 Task: Create a sub task Release to Production / Go Live for the task  Create a feature for users to save content for later viewing in the project VantageTech , assign it to team member softage.6@softage.net and update the status of the sub task to  Off Track , set the priority of the sub task to High.
Action: Mouse moved to (42, 304)
Screenshot: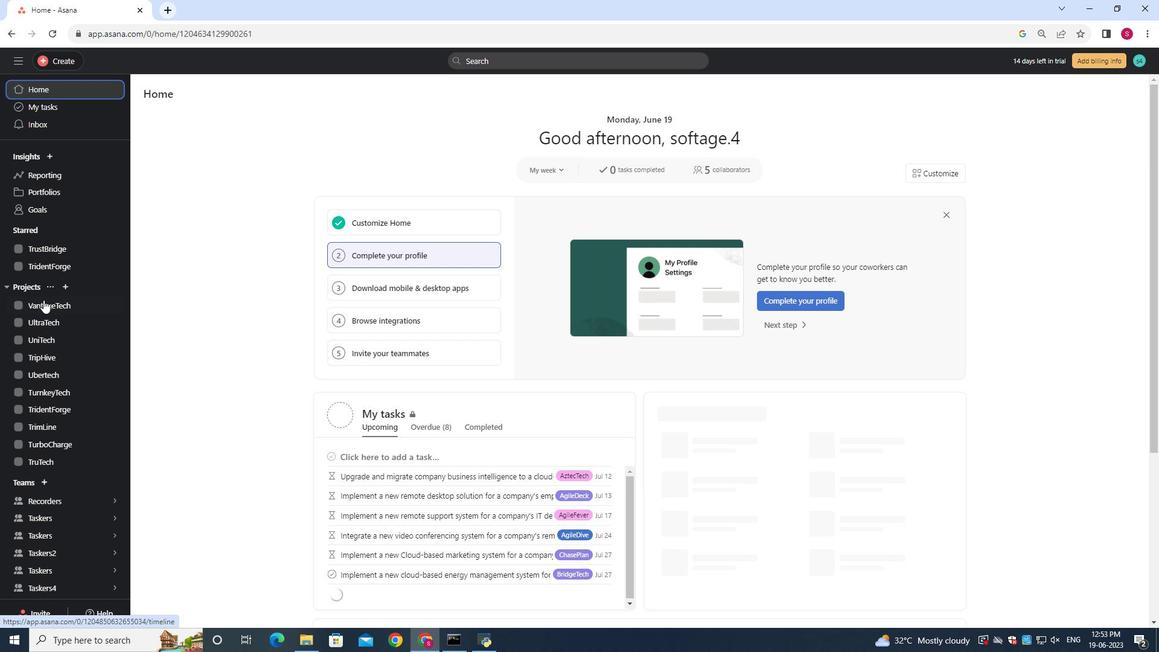 
Action: Mouse pressed left at (42, 304)
Screenshot: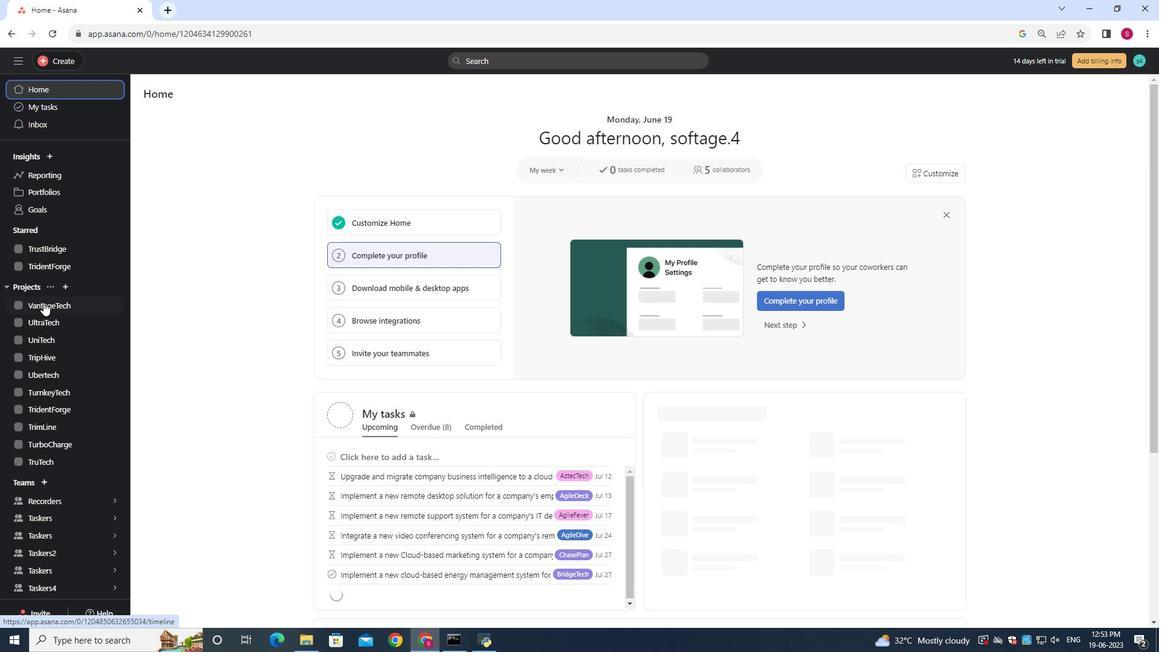 
Action: Mouse moved to (416, 268)
Screenshot: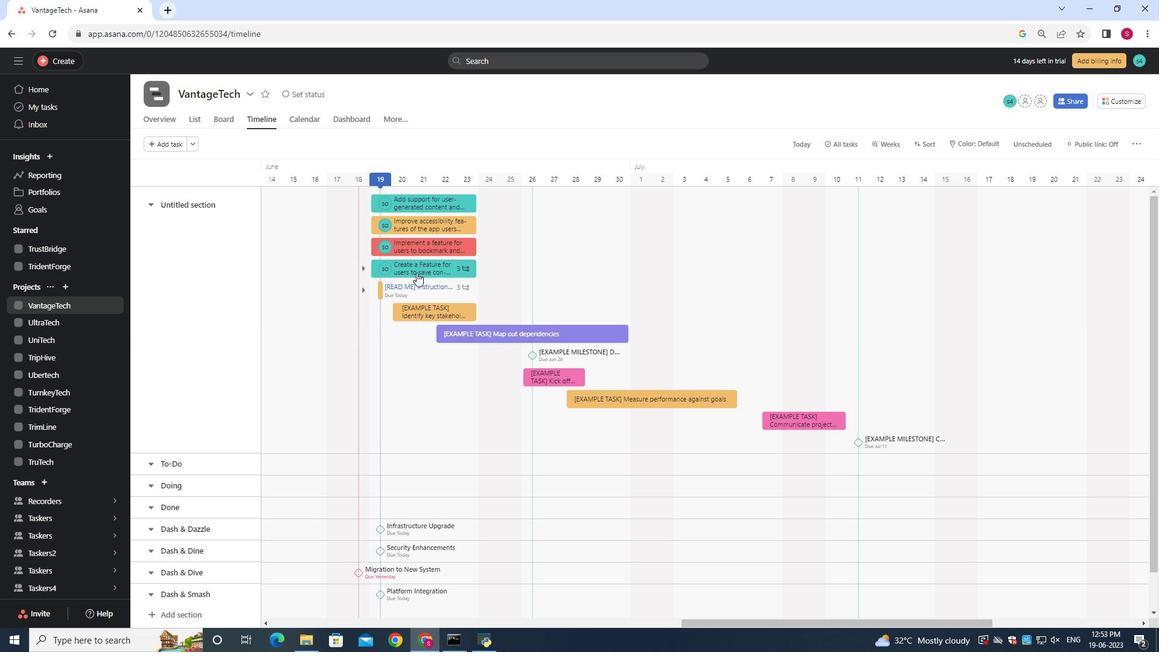 
Action: Mouse pressed left at (416, 268)
Screenshot: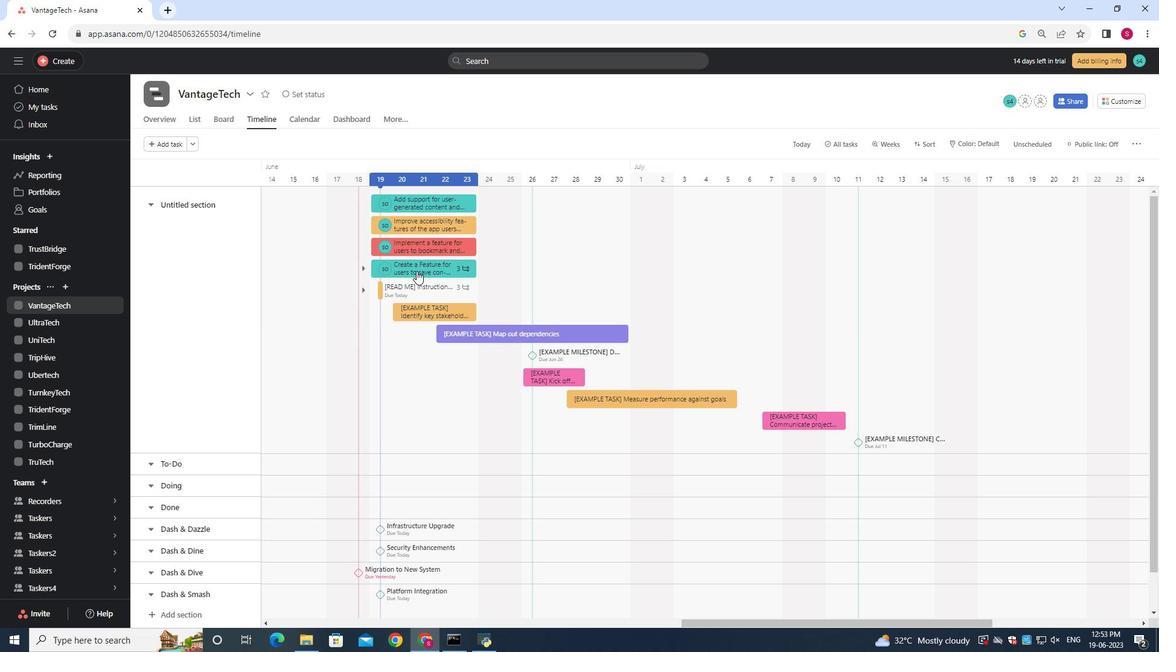
Action: Mouse moved to (882, 388)
Screenshot: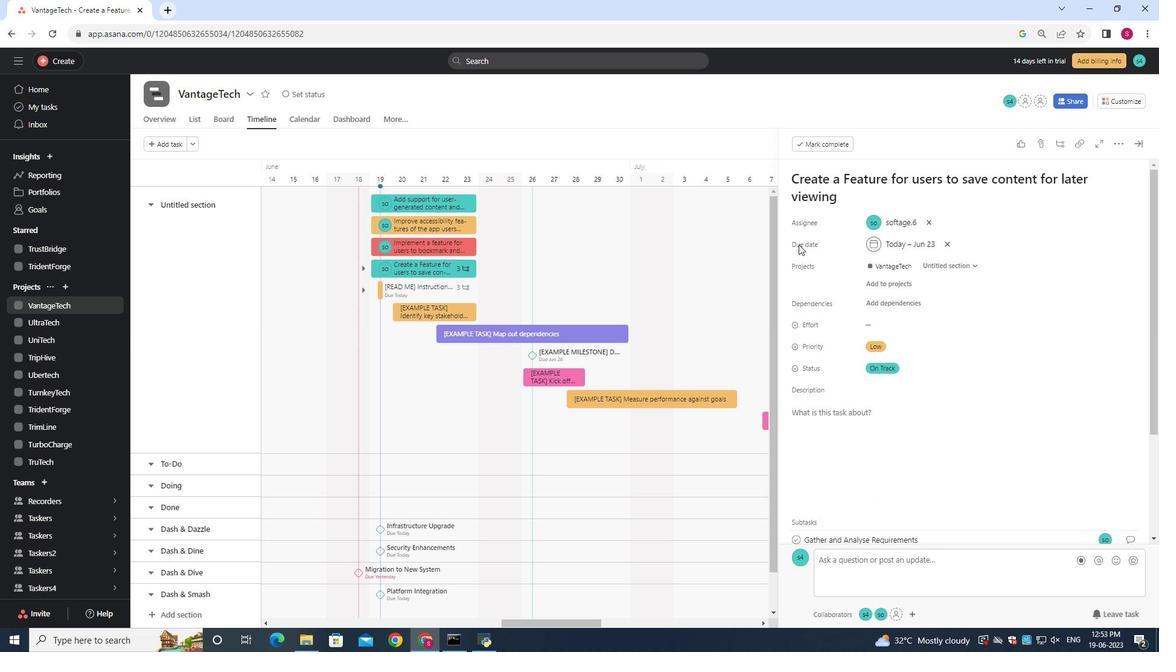 
Action: Mouse scrolled (882, 387) with delta (0, 0)
Screenshot: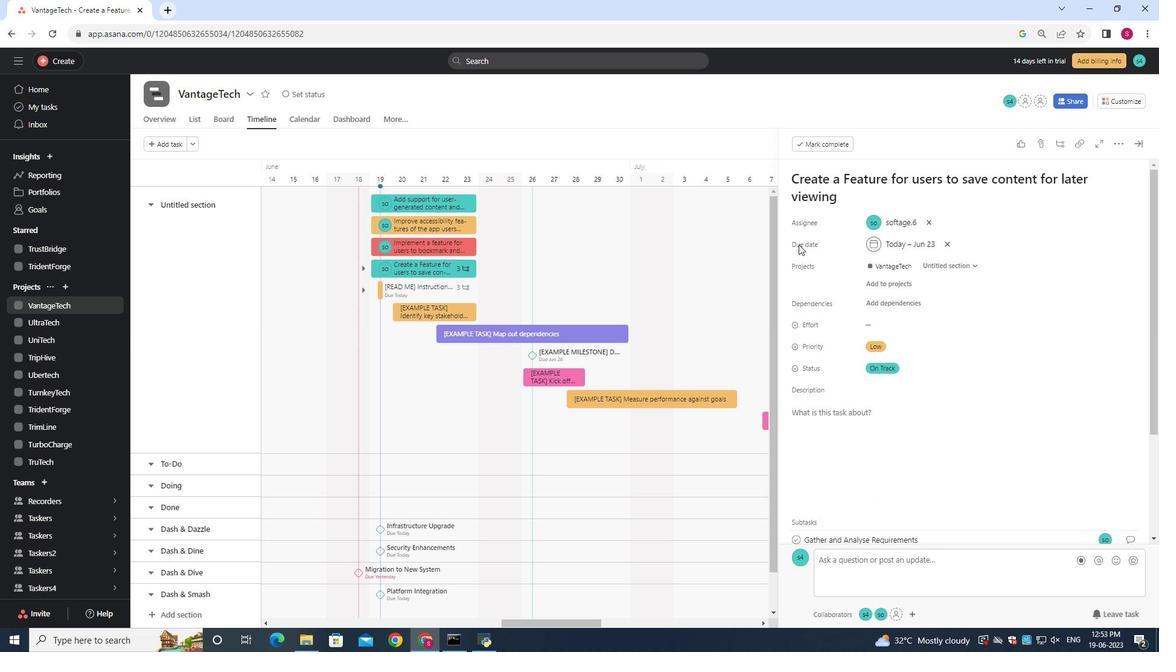 
Action: Mouse moved to (886, 398)
Screenshot: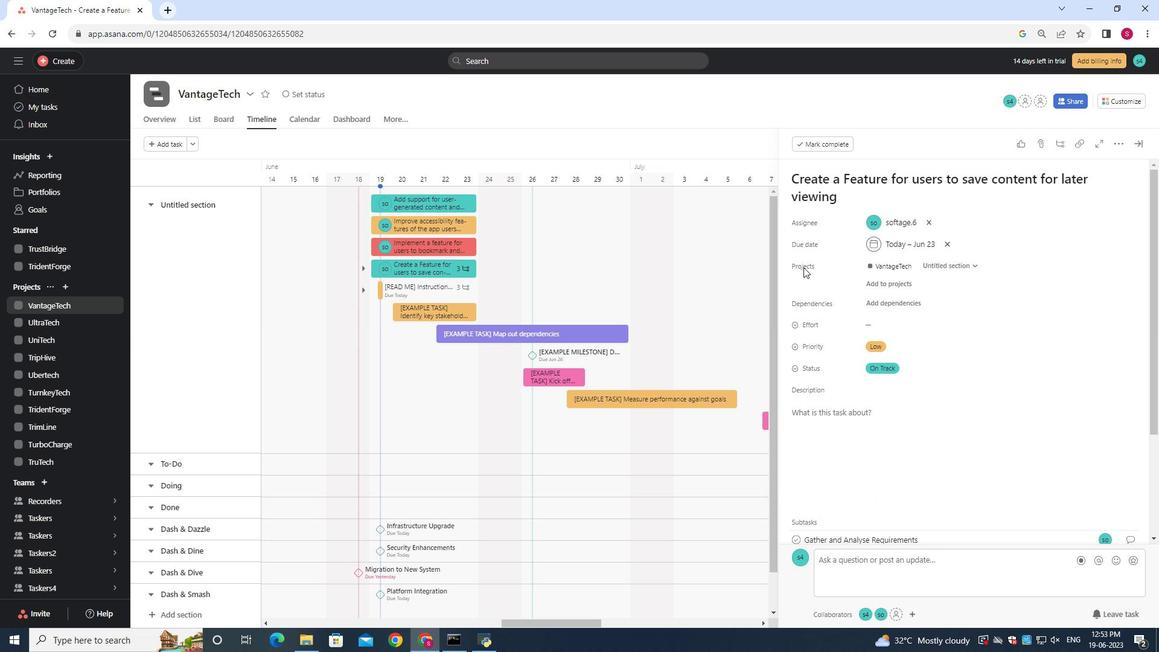 
Action: Mouse scrolled (885, 396) with delta (0, 0)
Screenshot: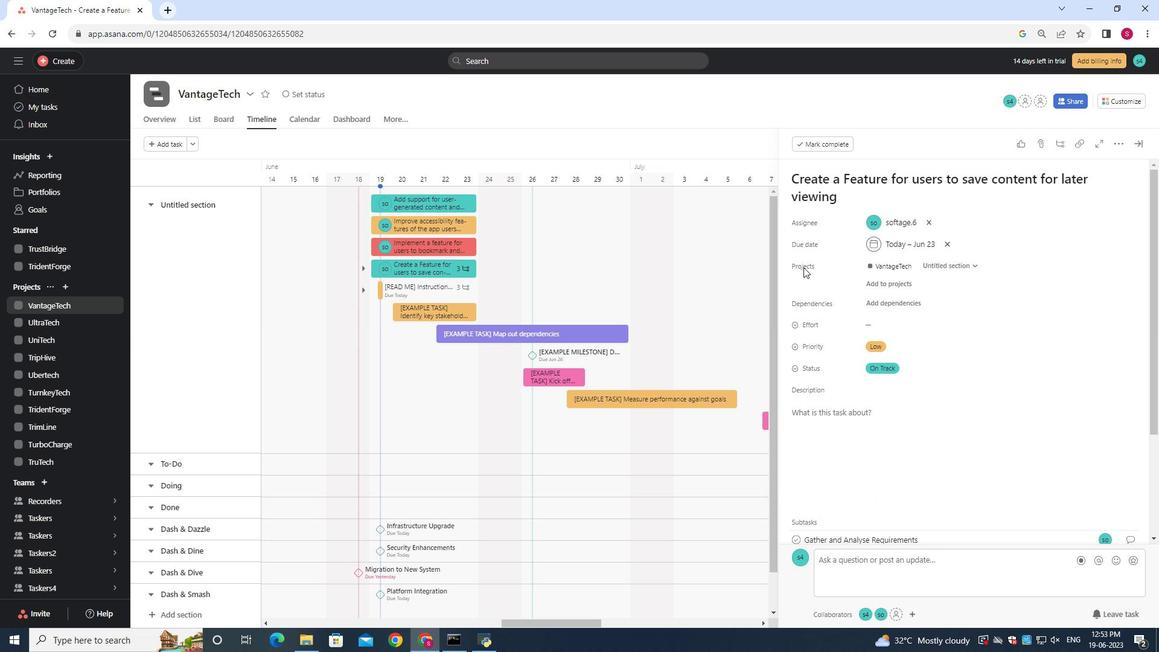 
Action: Mouse moved to (886, 398)
Screenshot: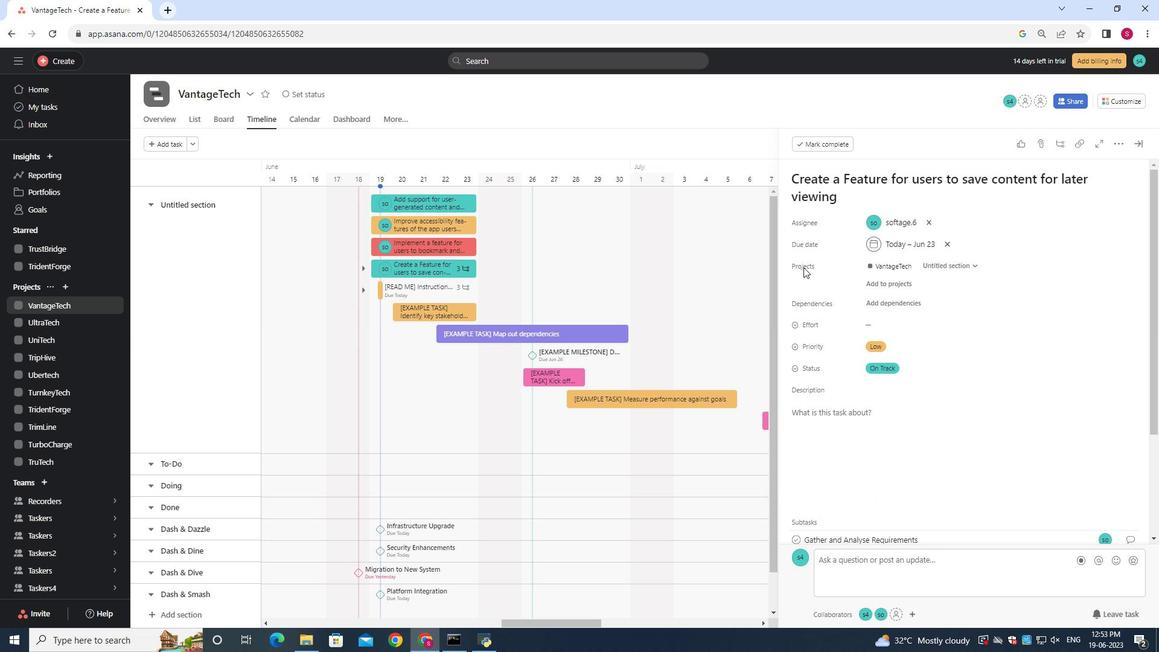 
Action: Mouse scrolled (886, 397) with delta (0, 0)
Screenshot: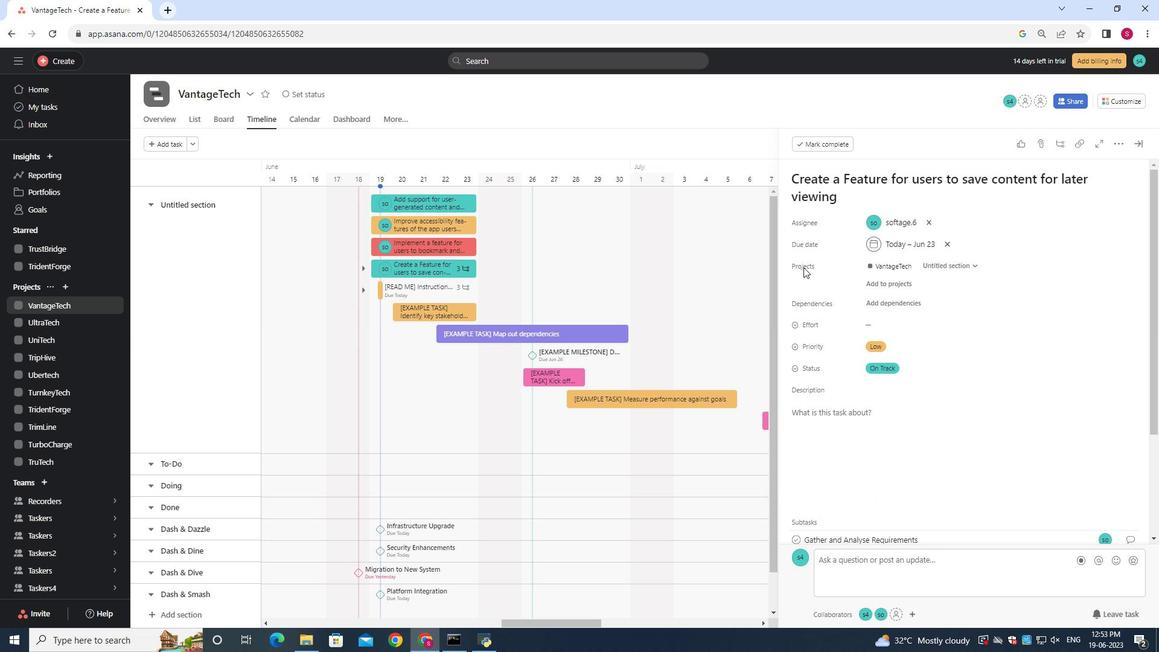 
Action: Mouse moved to (893, 404)
Screenshot: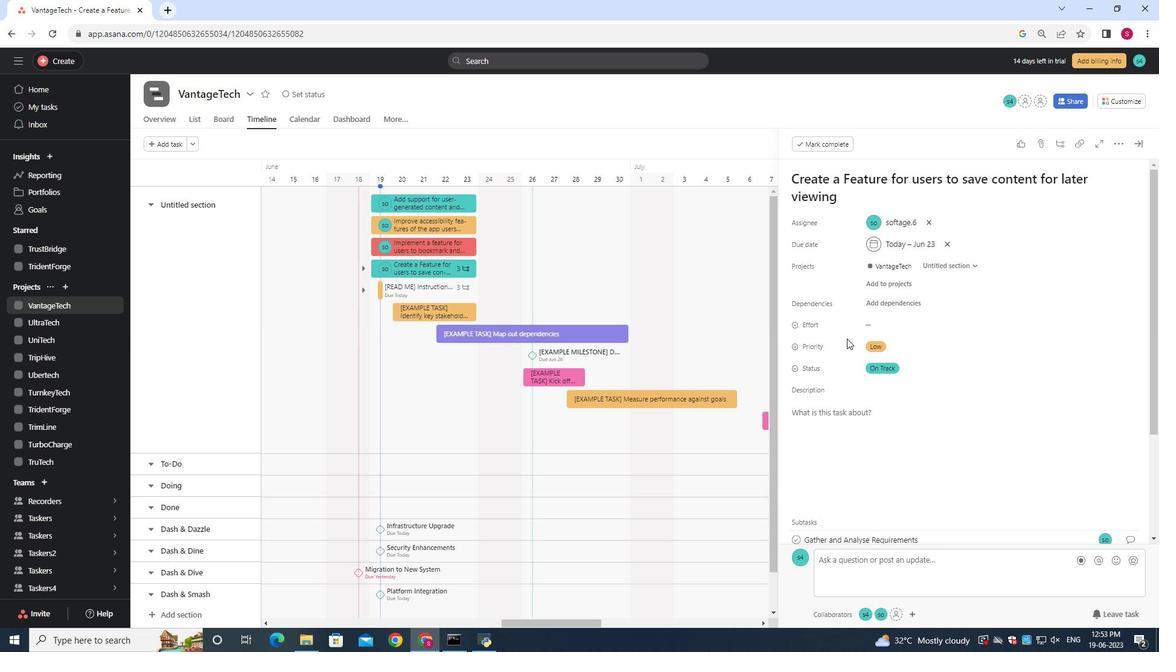 
Action: Mouse scrolled (886, 396) with delta (0, -1)
Screenshot: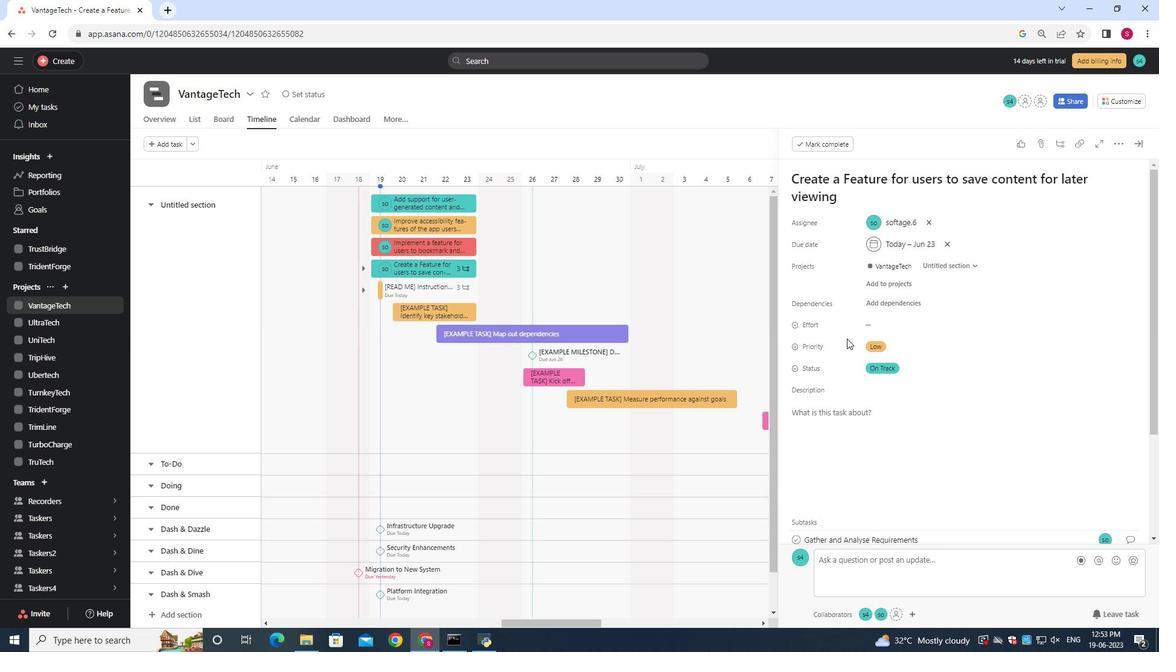
Action: Mouse moved to (810, 456)
Screenshot: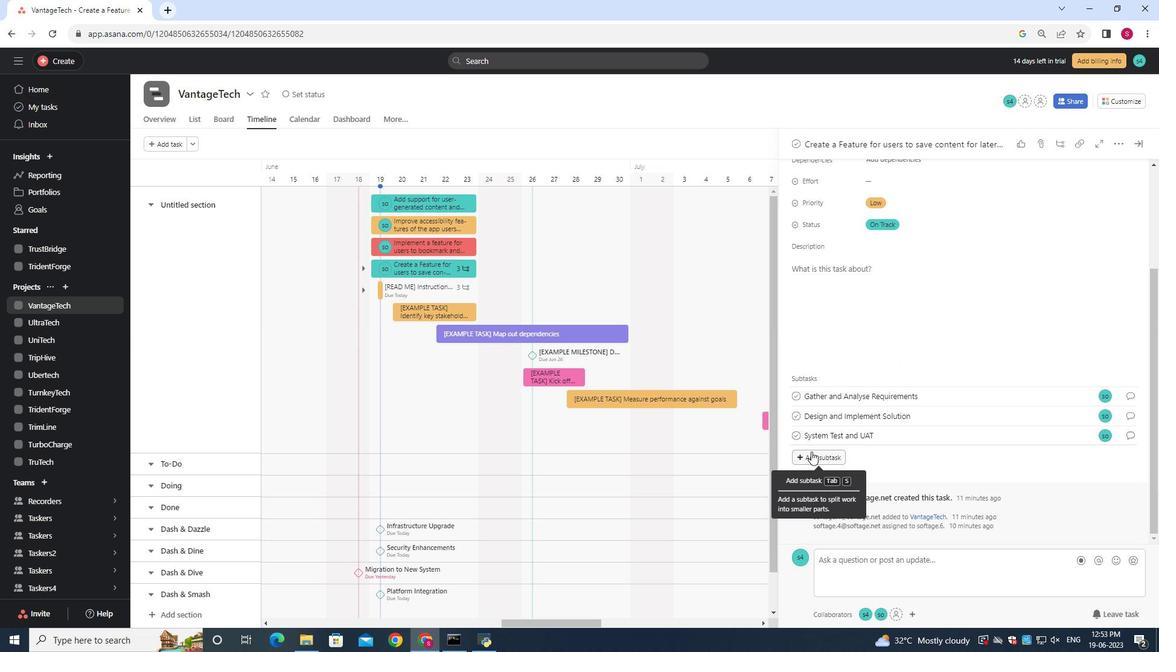 
Action: Mouse pressed left at (810, 456)
Screenshot: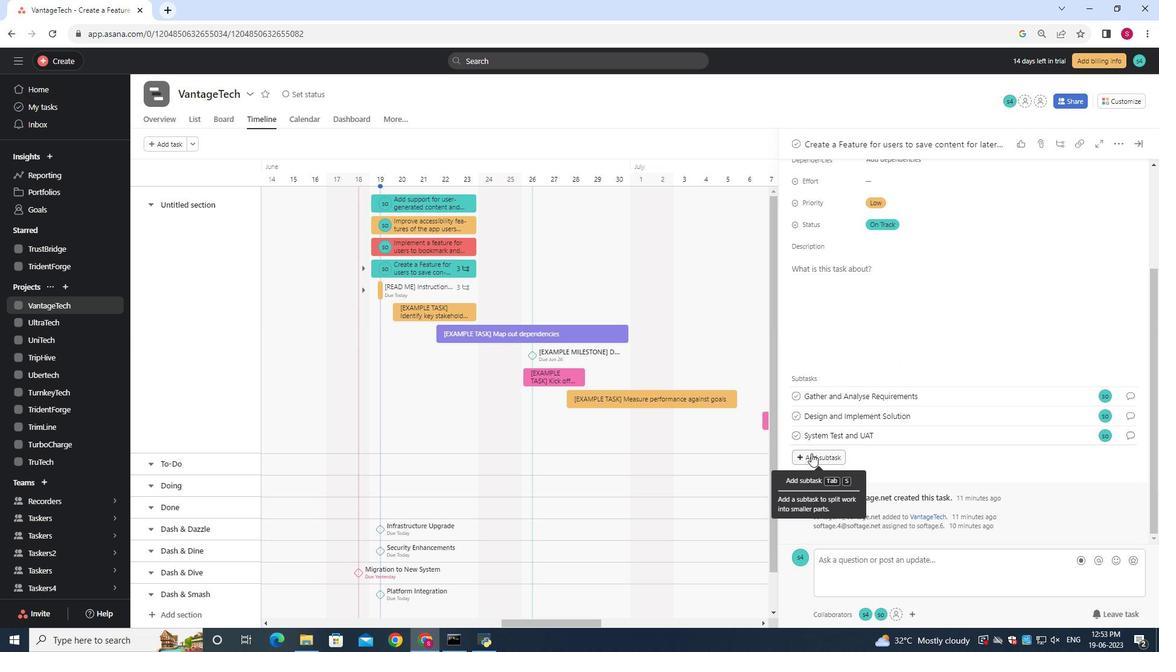 
Action: Mouse moved to (809, 456)
Screenshot: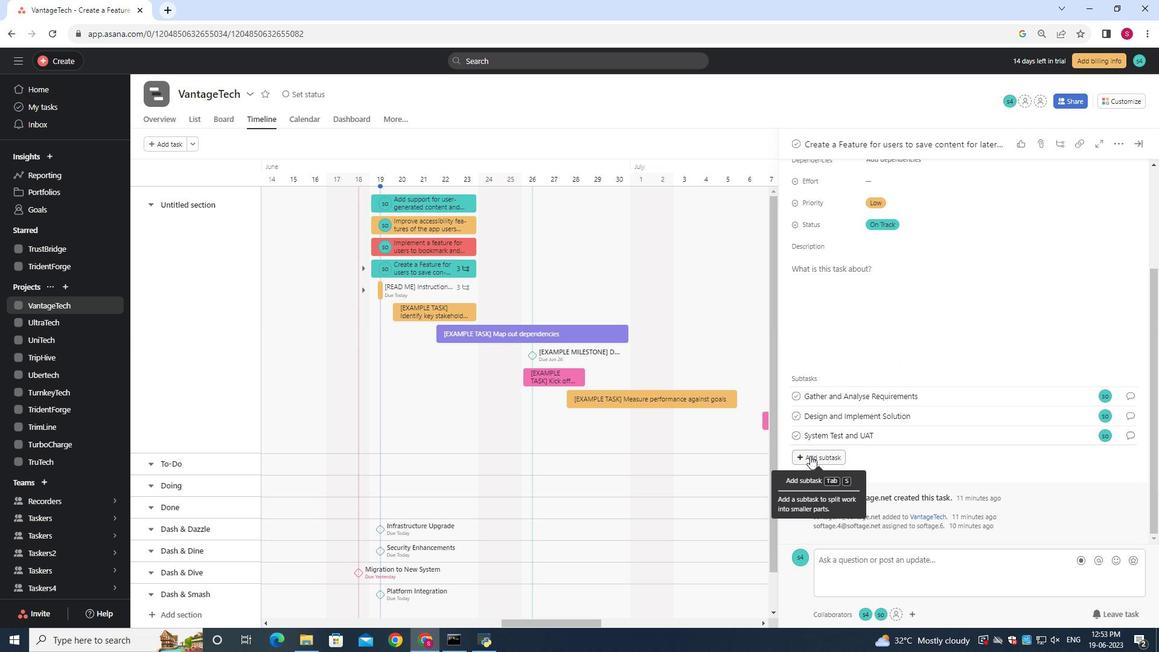 
Action: Key pressed <Key.shift><Key.shift><Key.shift><Key.shift><Key.shift><Key.shift><Key.shift><Key.shift><Key.shift><Key.shift>Release<Key.space><Key.shift>to<Key.space><Key.shift><Key.shift><Key.shift><Key.backspace><Key.backspace><Key.backspace><Key.backspace><Key.backspace><Key.backspace><Key.backspace><Key.backspace><Key.backspace>lease<Key.space><Key.shift>to<Key.space><Key.shift><Key.shift><Key.shift><Key.shift><Key.shift><Key.shift><Key.shift><Key.shift><Key.shift><Key.shift><Key.shift><Key.shift><Key.shift><Key.shift><Key.shift><Key.shift><Key.shift>Production<Key.space><Key.shift><Key.shift><Key.shift><Key.shift>/<Key.shift><Key.shift><Key.shift><Key.shift><Key.space><Key.shift>Go<Key.space><Key.shift>Live
Screenshot: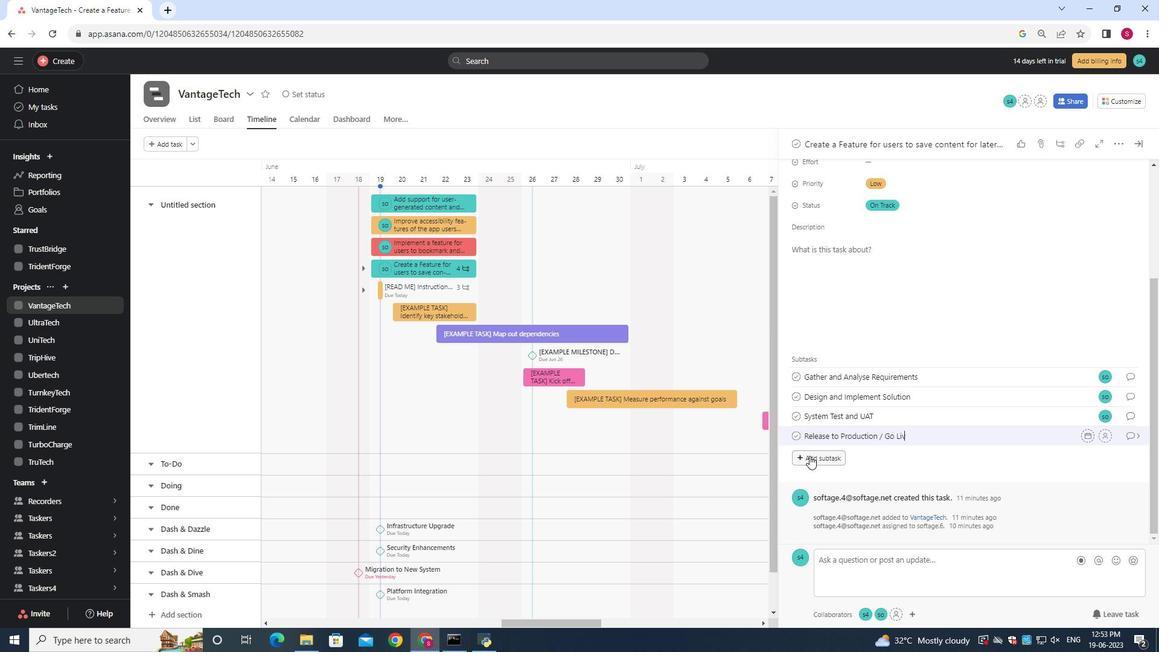
Action: Mouse moved to (1110, 437)
Screenshot: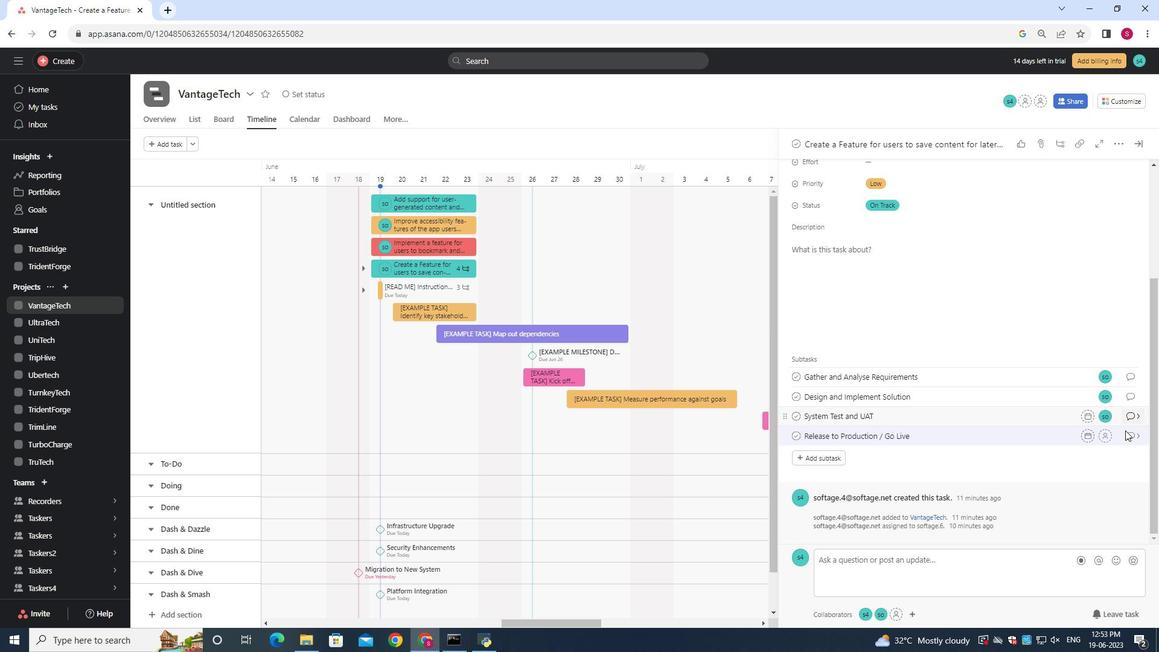 
Action: Mouse pressed left at (1110, 437)
Screenshot: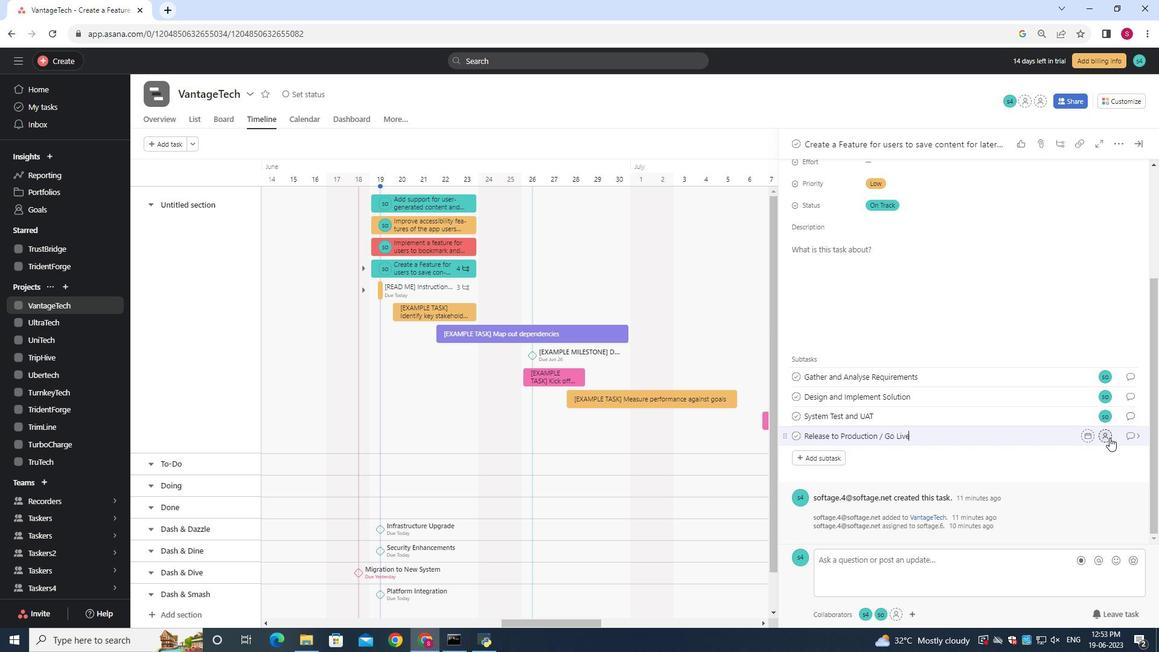 
Action: Key pressed softage.
Screenshot: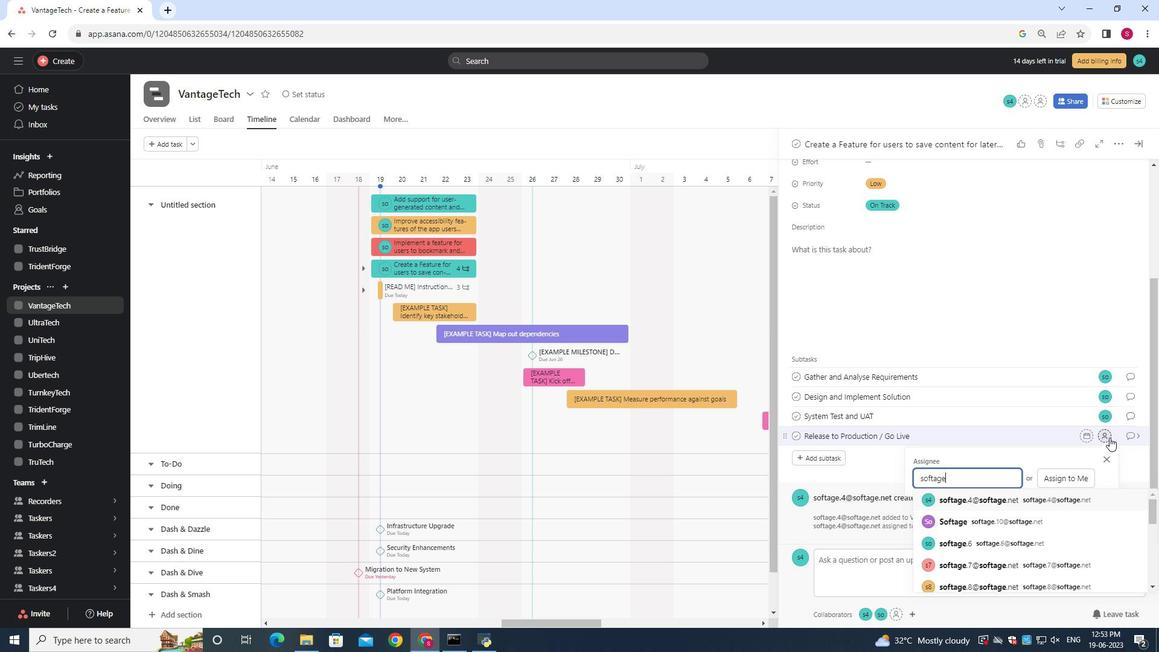 
Action: Mouse moved to (1032, 432)
Screenshot: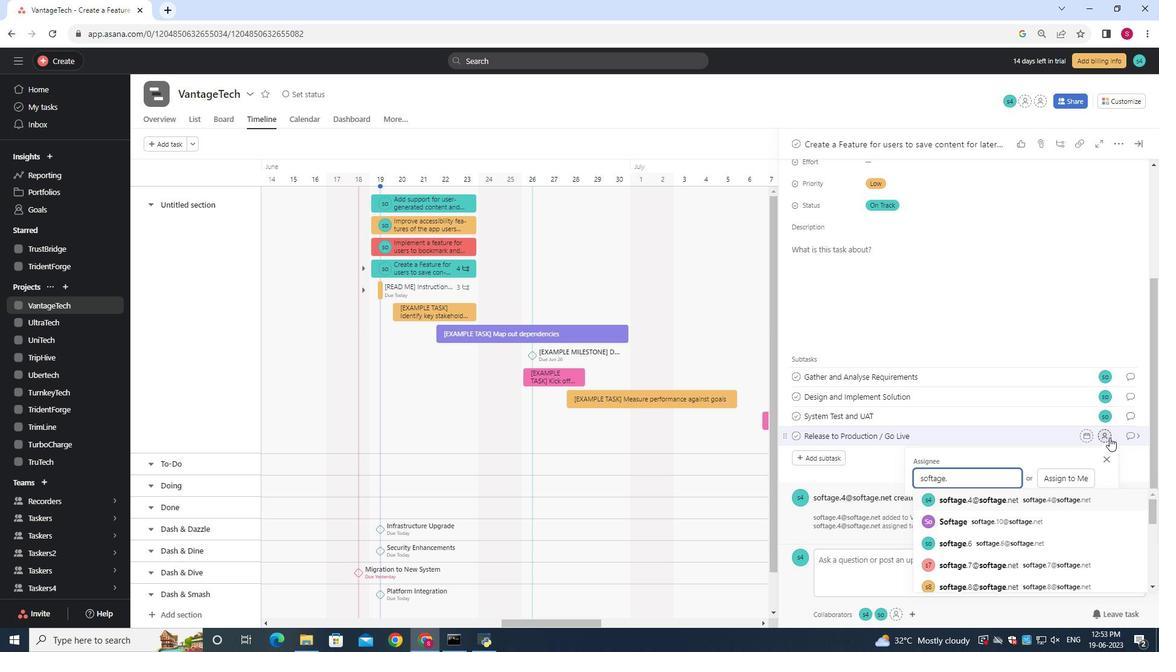 
Action: Key pressed 6<Key.shift>@softage.net
Screenshot: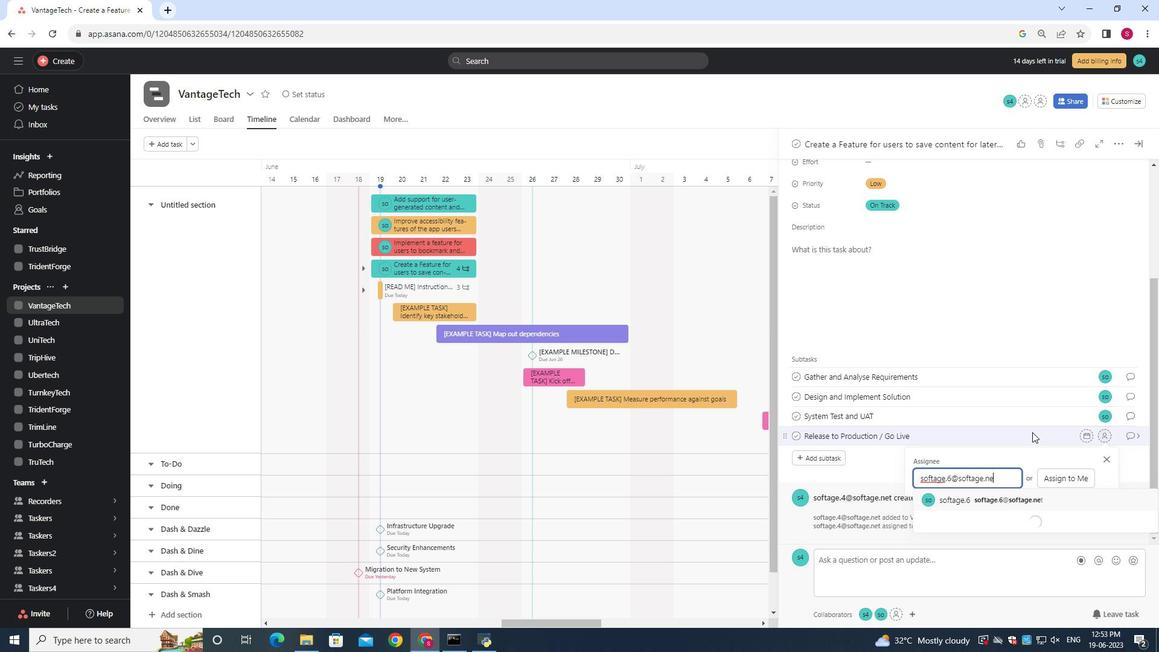 
Action: Mouse moved to (992, 498)
Screenshot: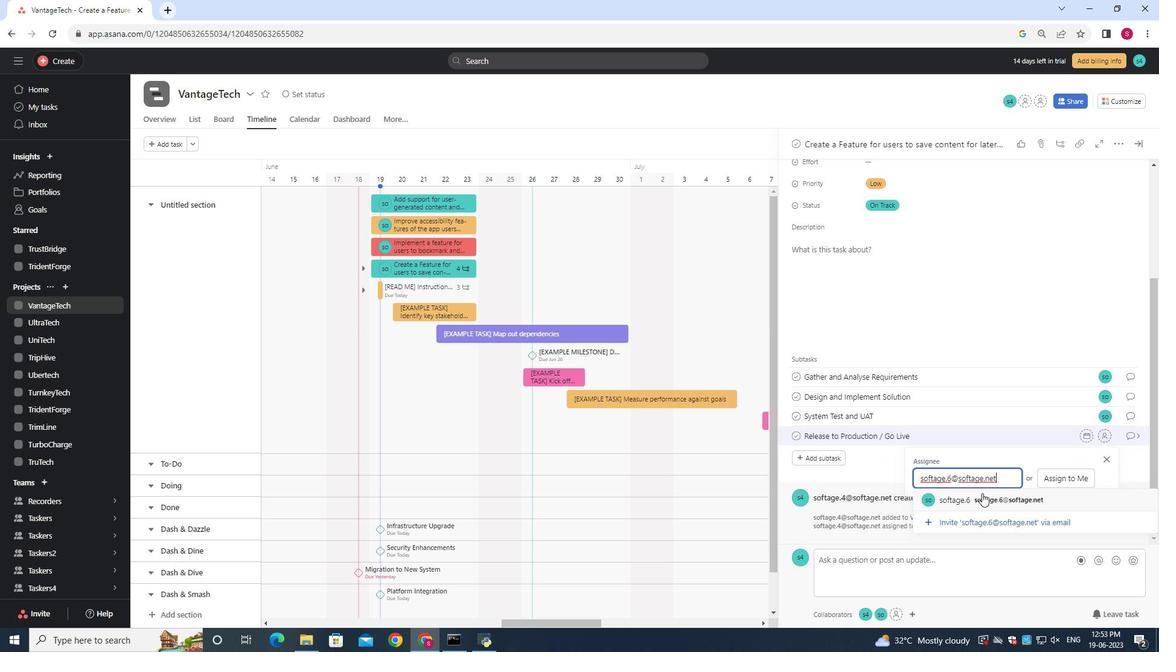 
Action: Mouse pressed left at (992, 498)
Screenshot: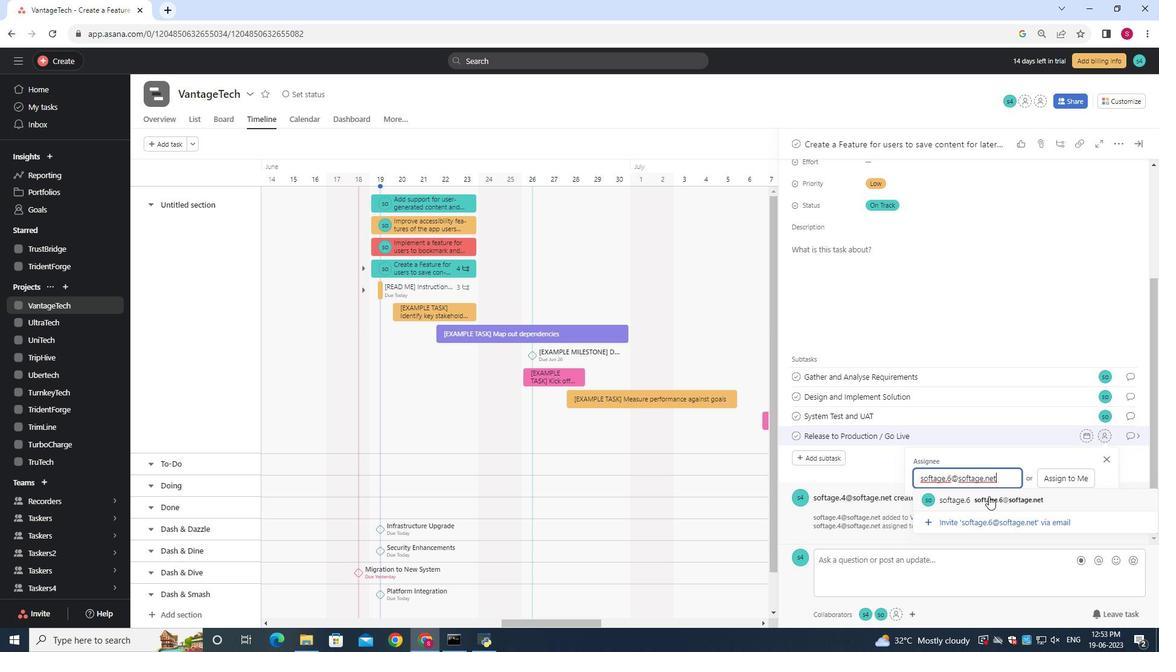 
Action: Mouse moved to (1126, 435)
Screenshot: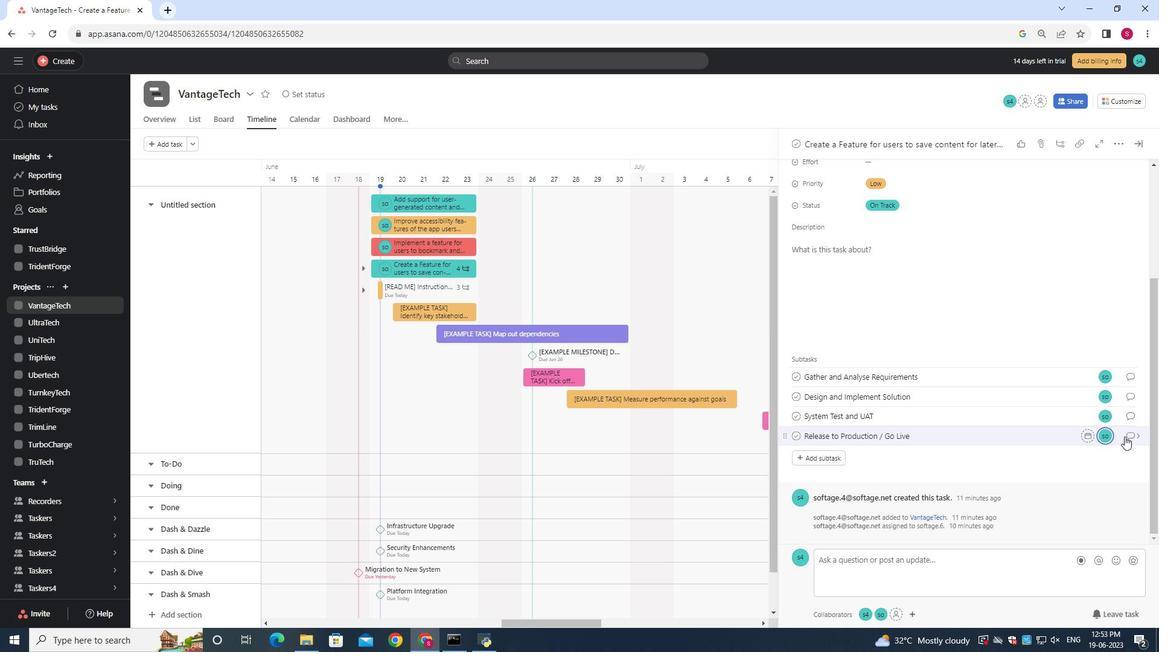 
Action: Mouse pressed left at (1126, 435)
Screenshot: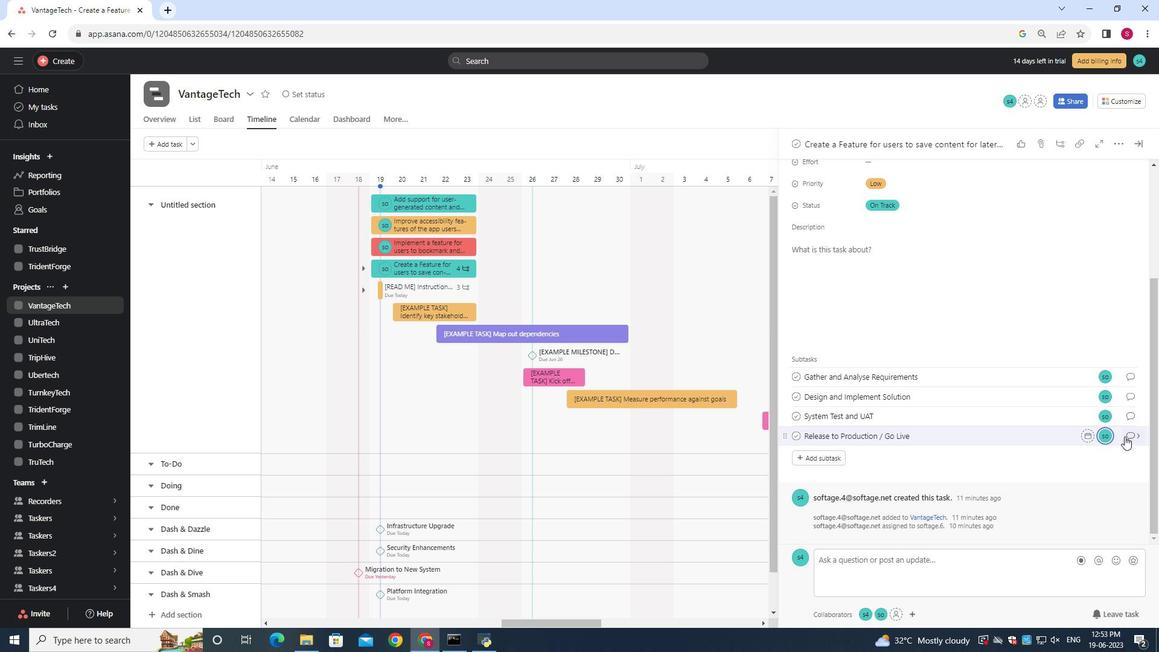 
Action: Mouse moved to (844, 291)
Screenshot: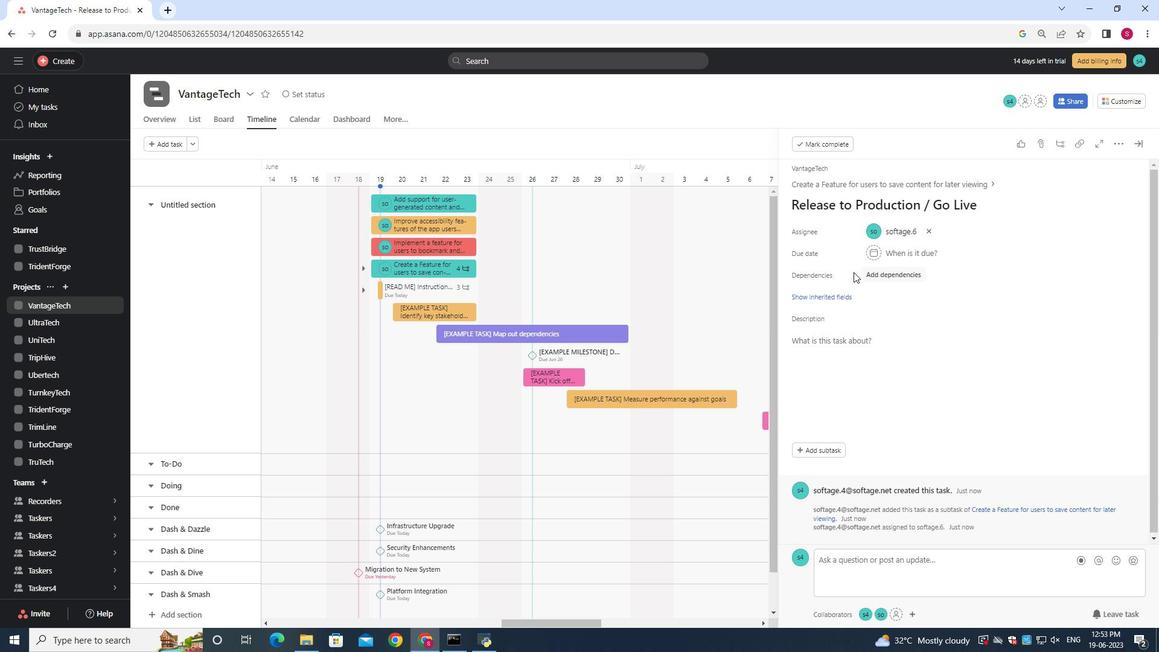 
Action: Mouse pressed left at (844, 291)
Screenshot: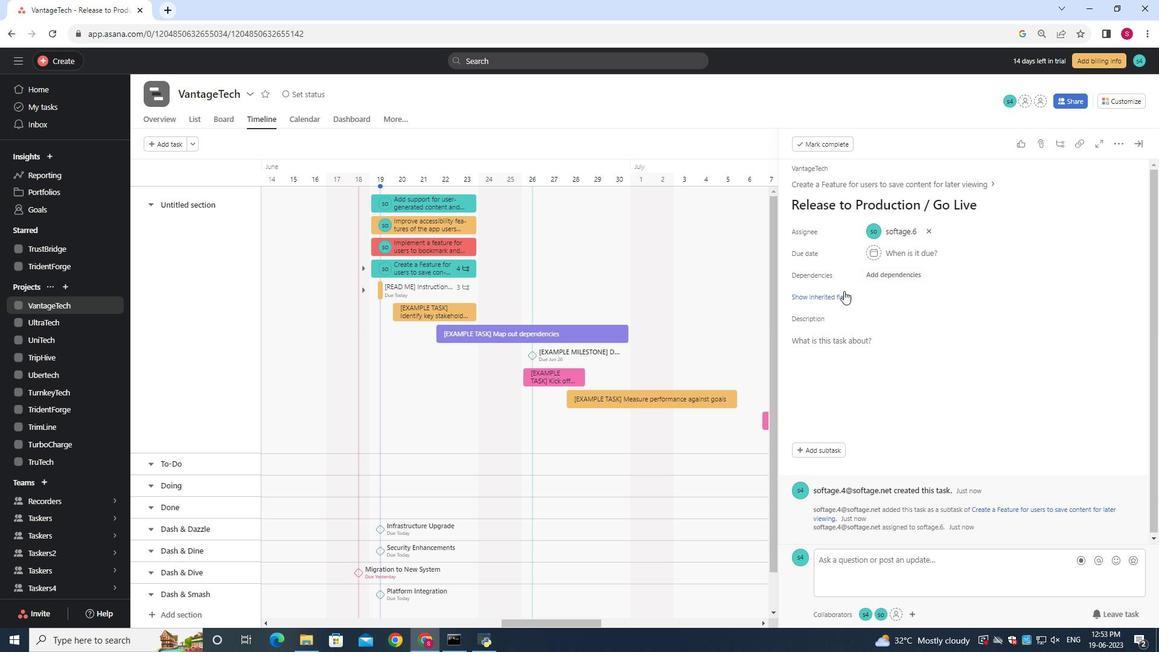 
Action: Mouse moved to (870, 367)
Screenshot: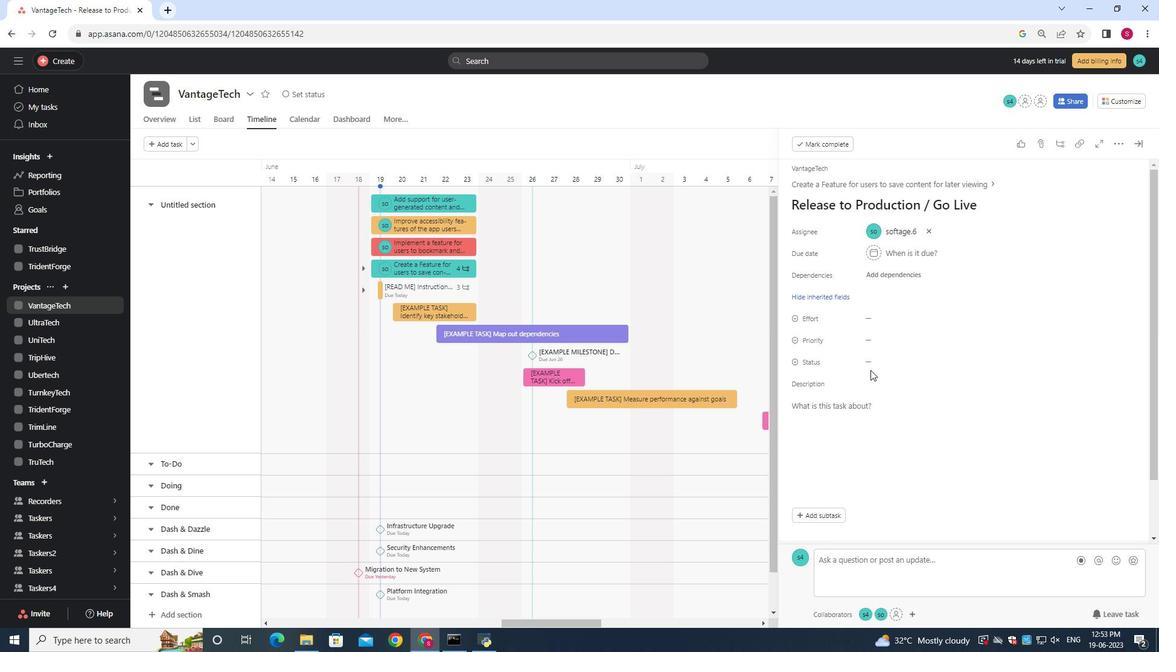 
Action: Mouse pressed left at (870, 367)
Screenshot: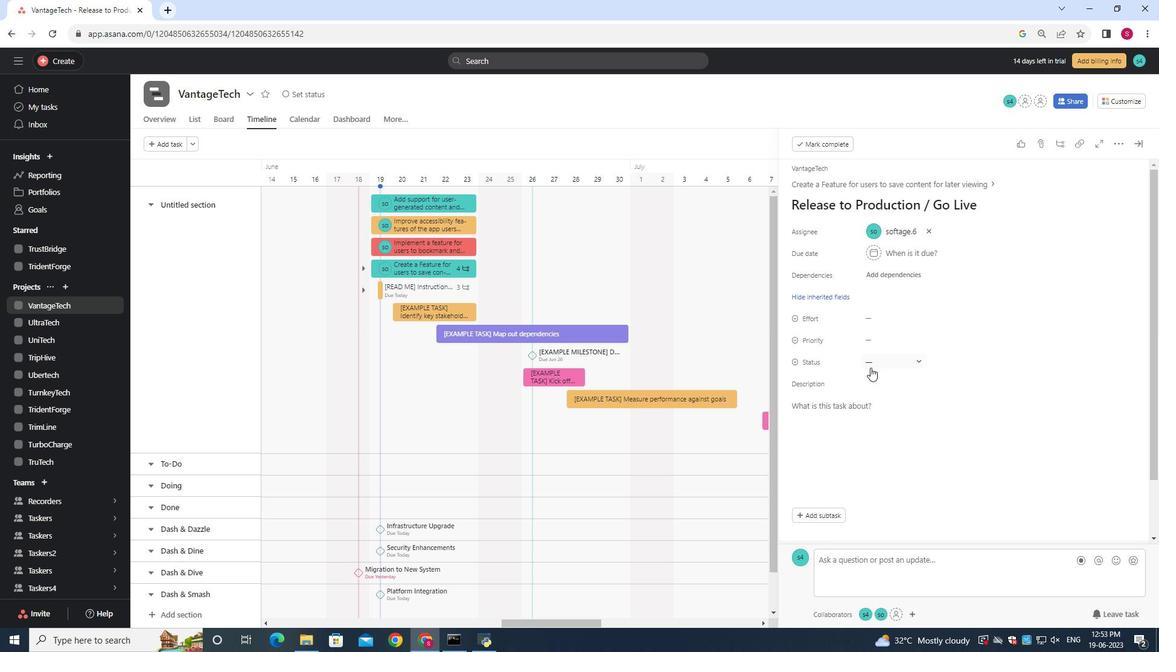 
Action: Mouse moved to (897, 441)
Screenshot: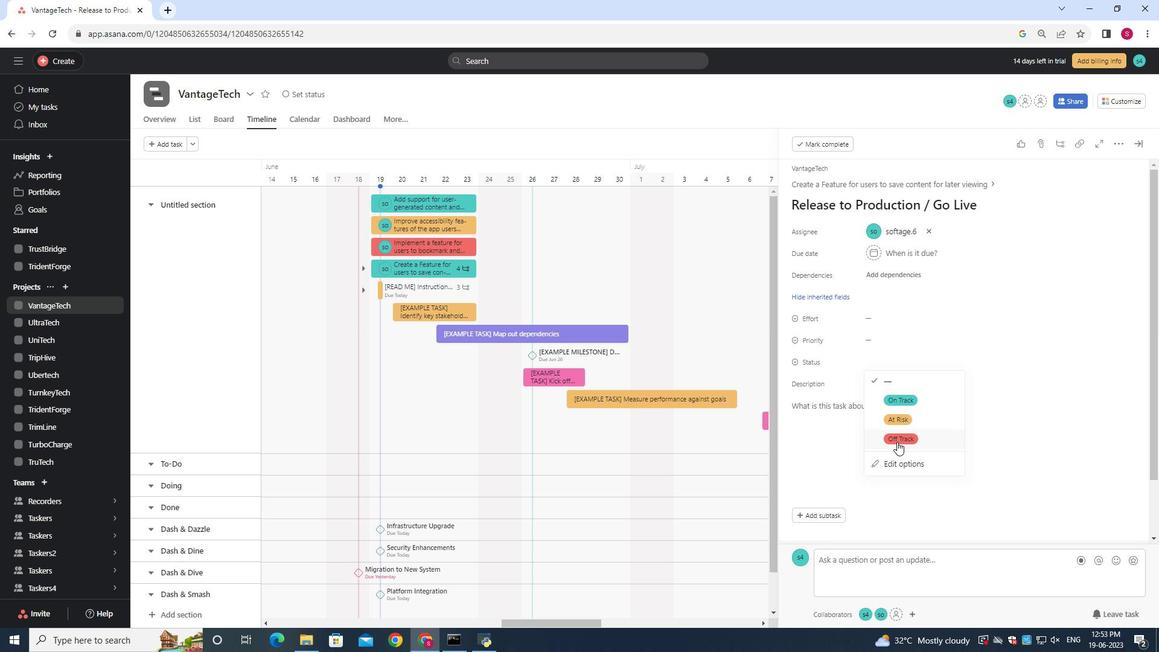 
Action: Mouse pressed left at (897, 441)
Screenshot: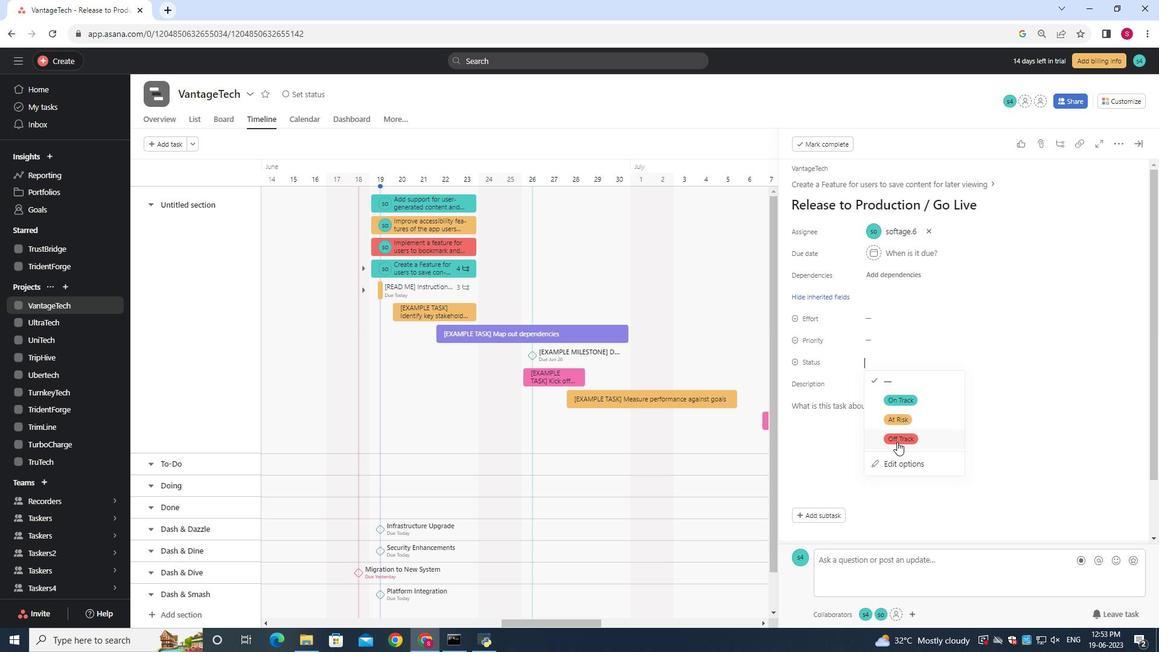 
Action: Mouse moved to (875, 340)
Screenshot: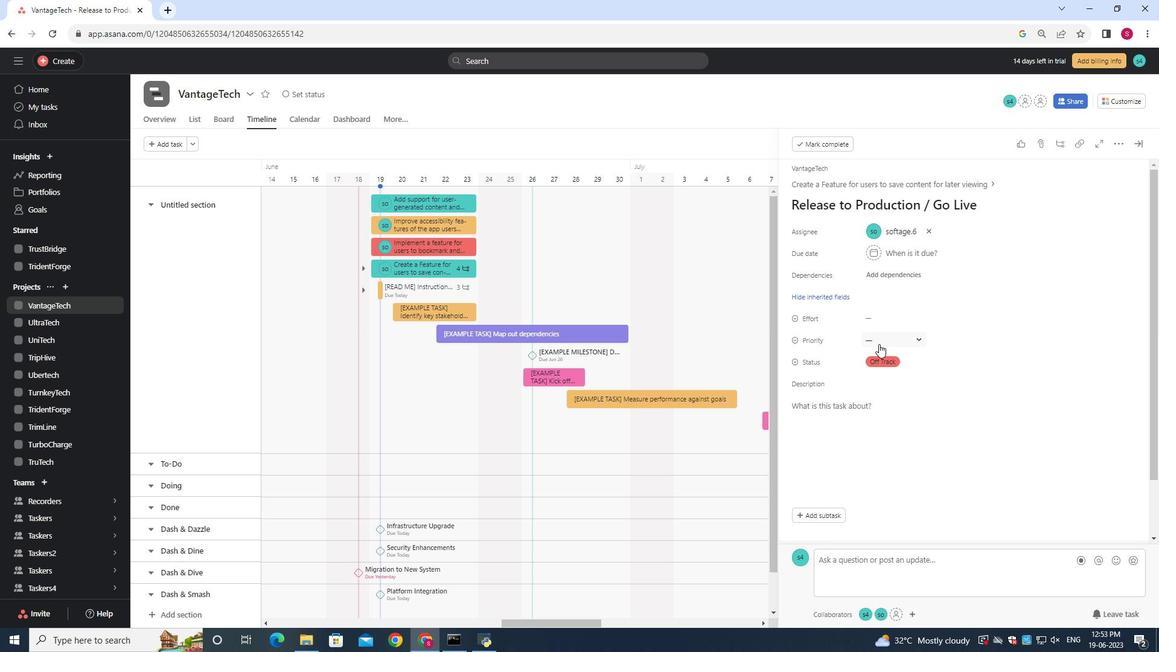 
Action: Mouse pressed left at (875, 340)
Screenshot: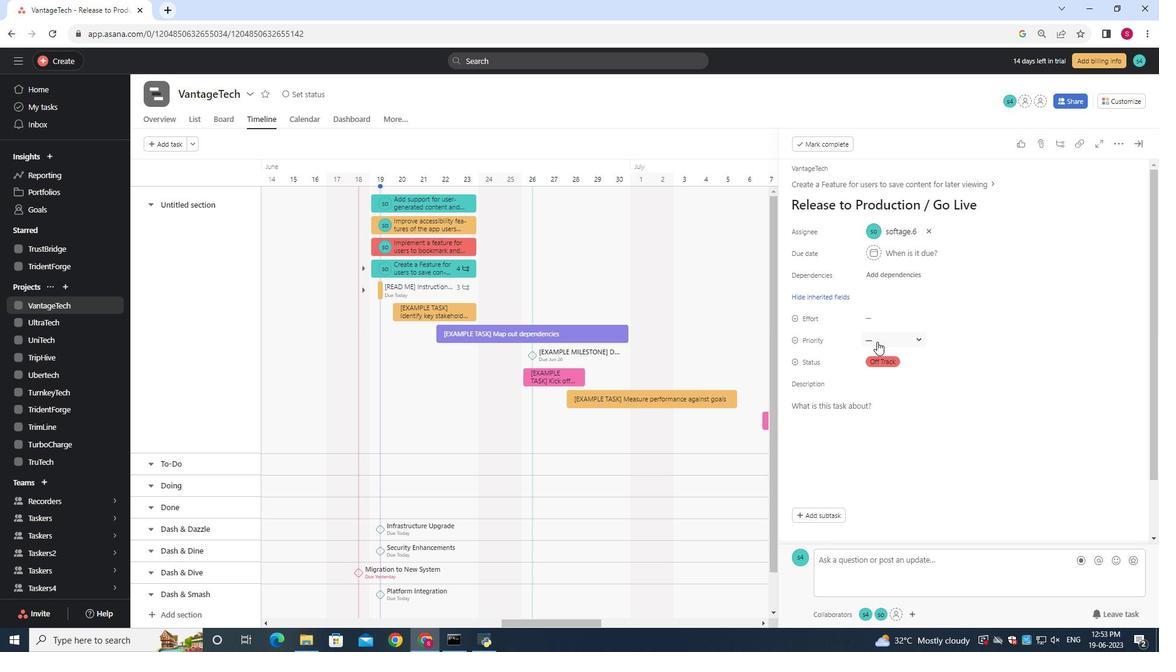 
Action: Mouse moved to (893, 375)
Screenshot: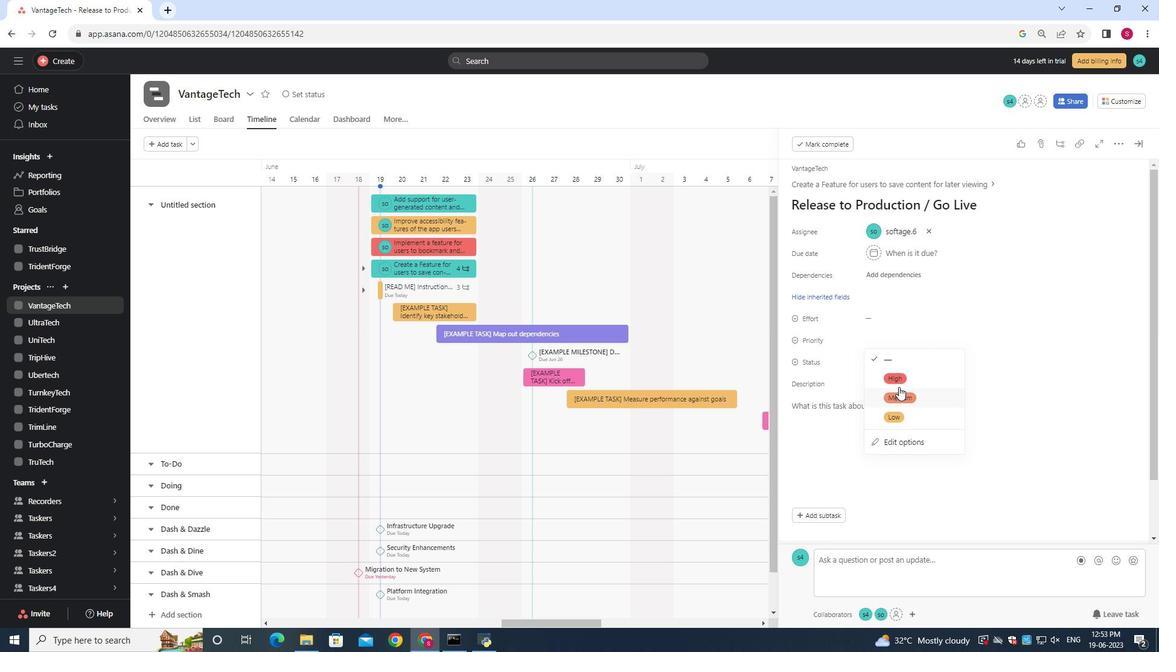 
Action: Mouse pressed left at (893, 375)
Screenshot: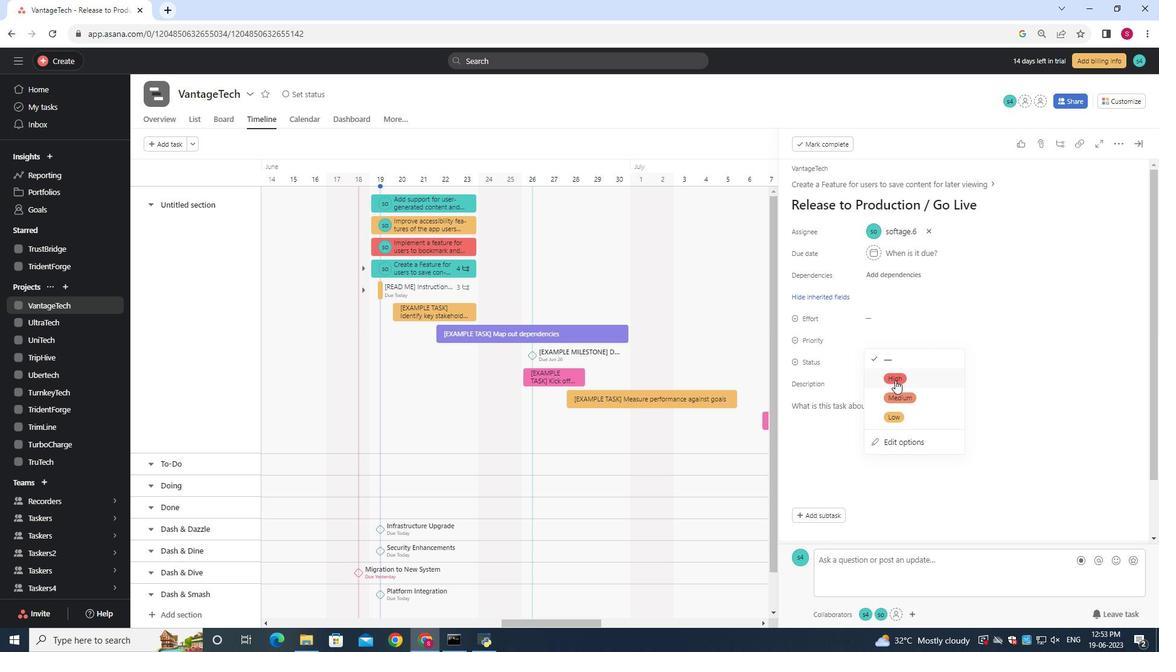 
Action: Mouse moved to (893, 370)
Screenshot: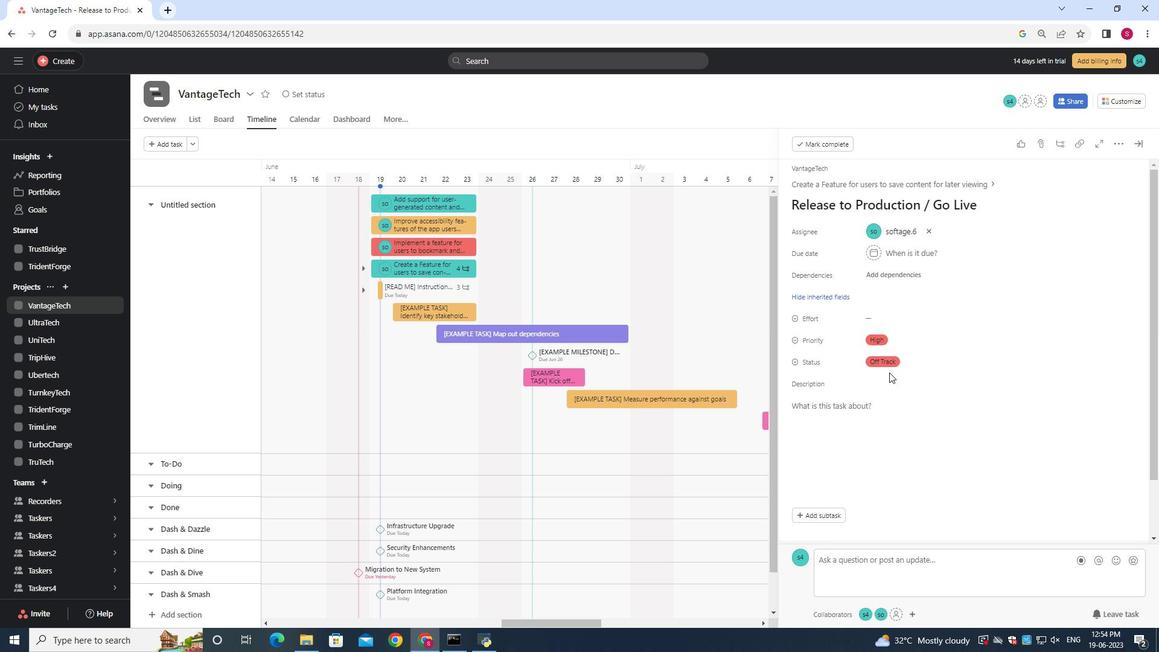 
